 Task: Locate the nearest airport to Miami, Florida, and Fort Lauderdale, Florida.
Action: Mouse moved to (120, 72)
Screenshot: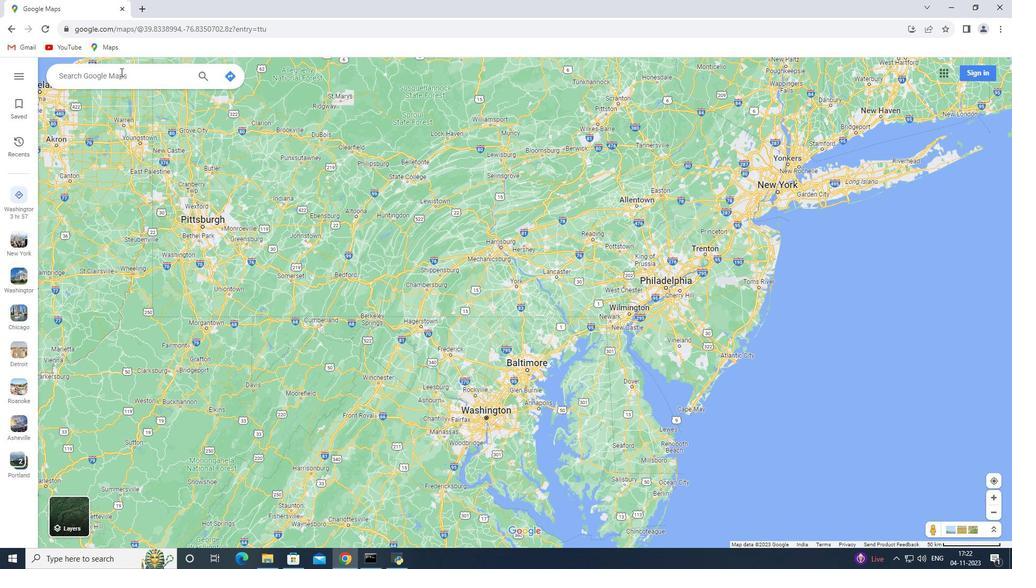 
Action: Mouse pressed left at (120, 72)
Screenshot: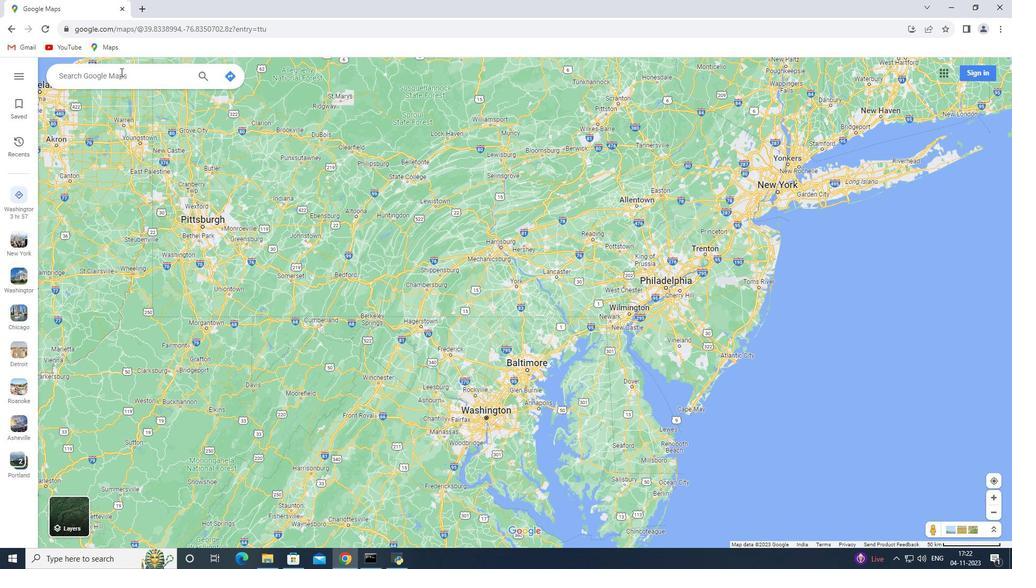 
Action: Key pressed <Key.shift_r>Miami,<Key.space><Key.shift_r><Key.shift_r><Key.shift_r>Florida<Key.enter>
Screenshot: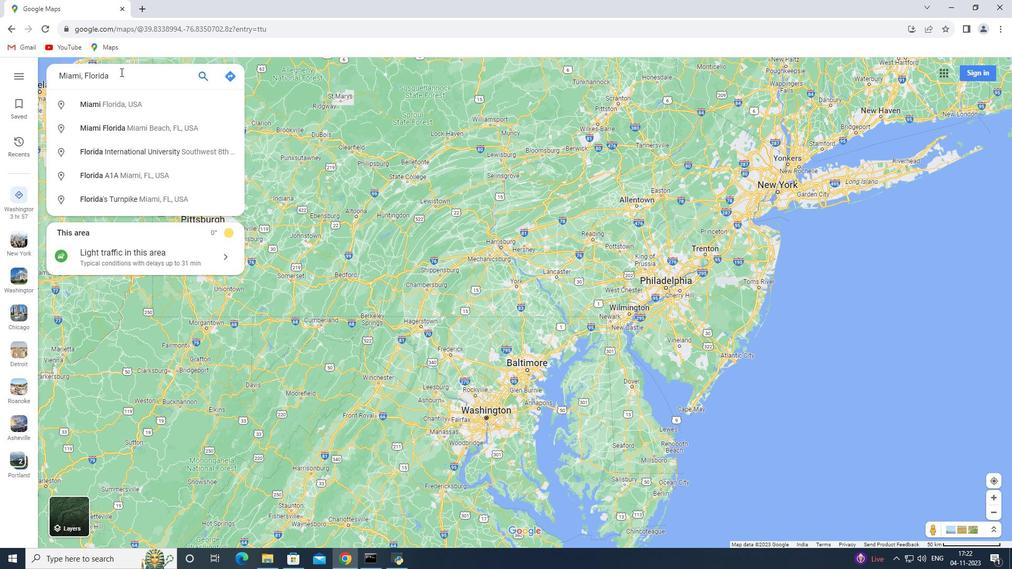 
Action: Mouse moved to (149, 251)
Screenshot: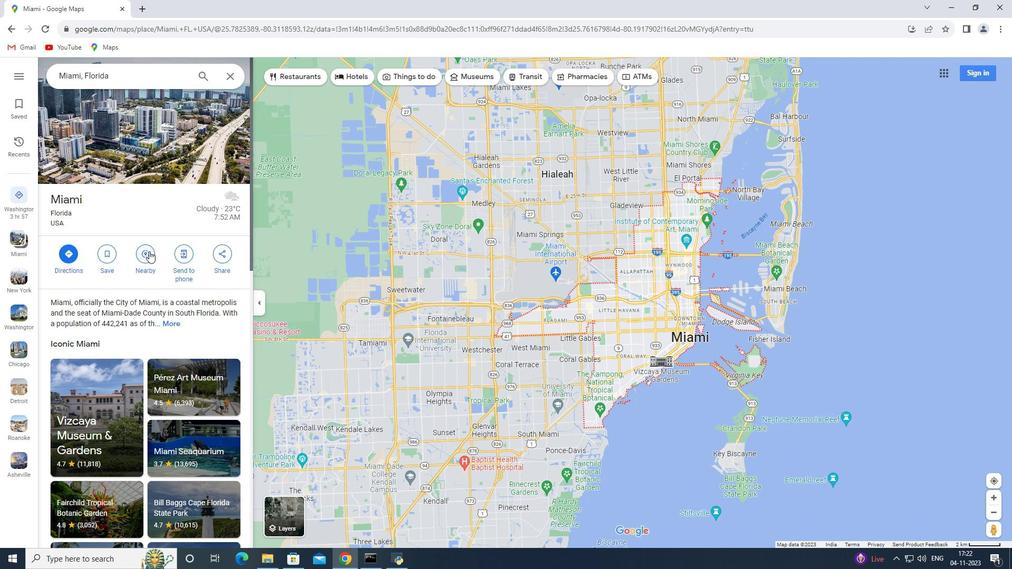 
Action: Mouse pressed left at (149, 251)
Screenshot: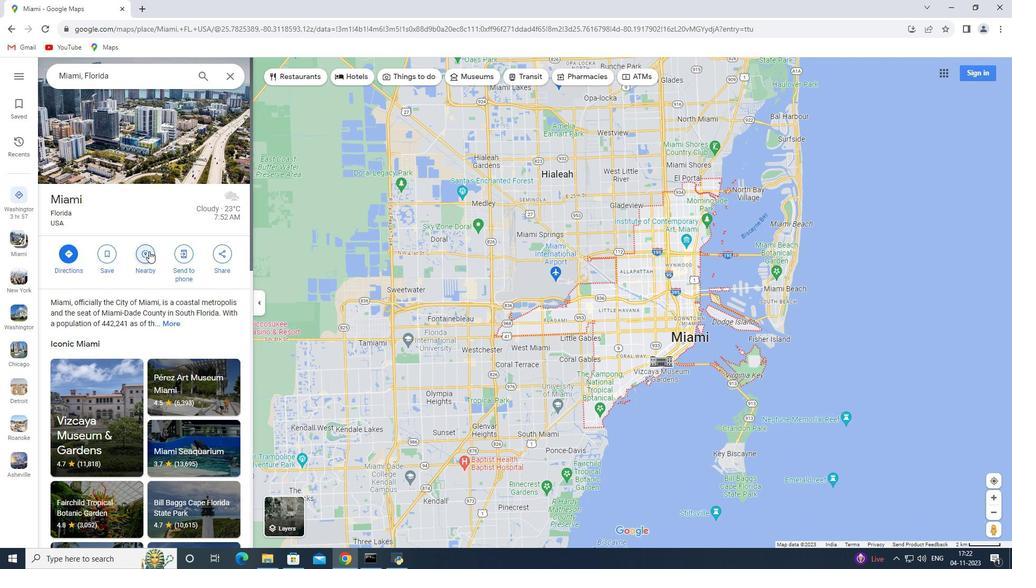 
Action: Mouse moved to (148, 251)
Screenshot: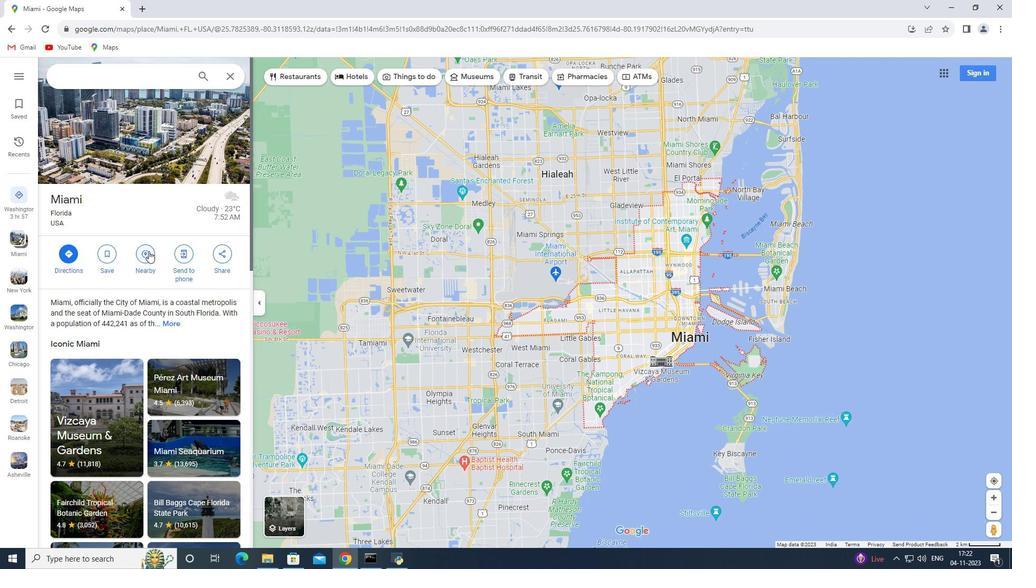 
Action: Key pressed airprt<Key.backspace><Key.backspace>ort<Key.enter>
Screenshot: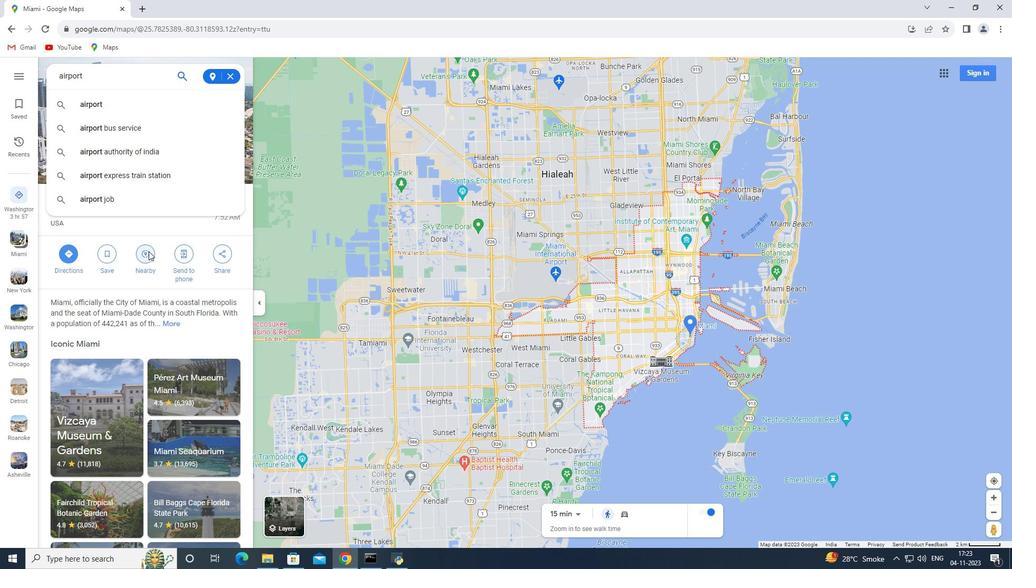 
Action: Mouse moved to (232, 74)
Screenshot: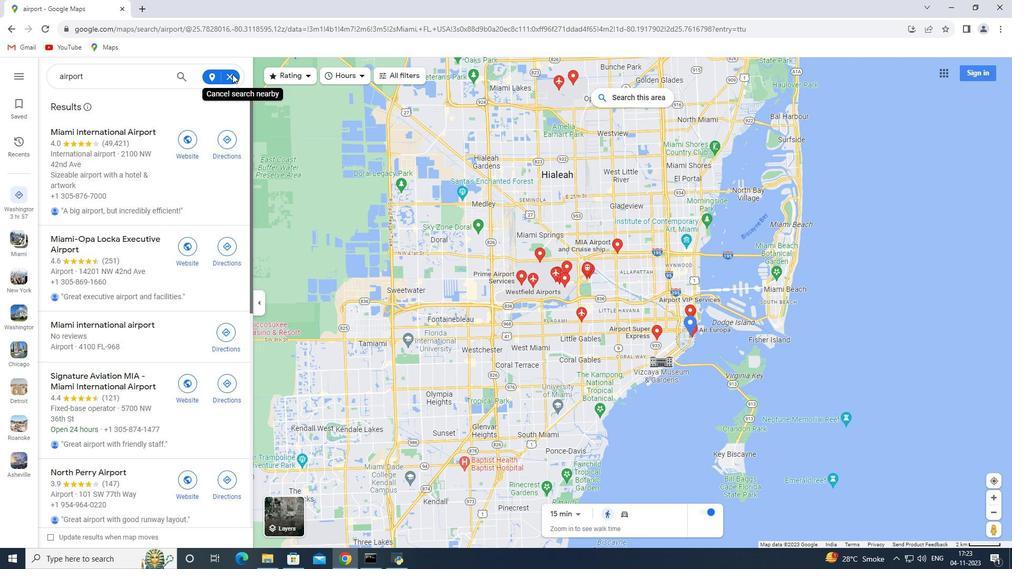 
Action: Mouse pressed left at (232, 74)
Screenshot: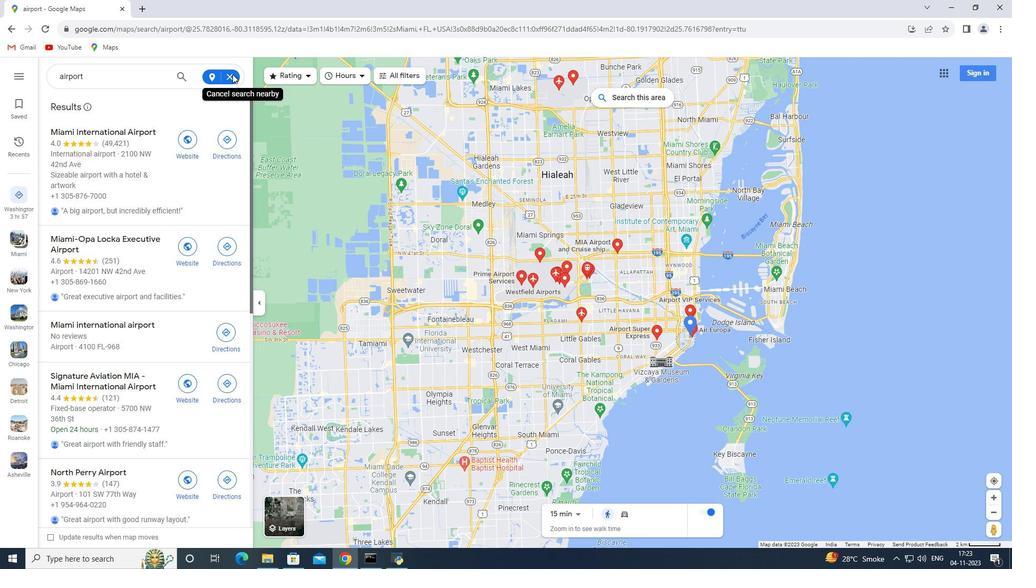 
Action: Mouse moved to (228, 75)
Screenshot: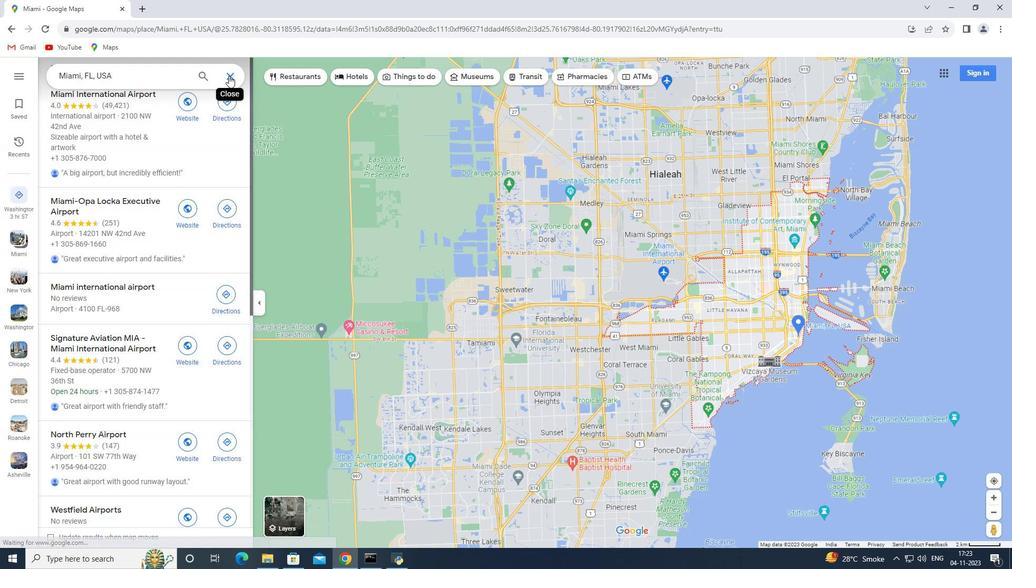 
Action: Mouse pressed left at (228, 75)
Screenshot: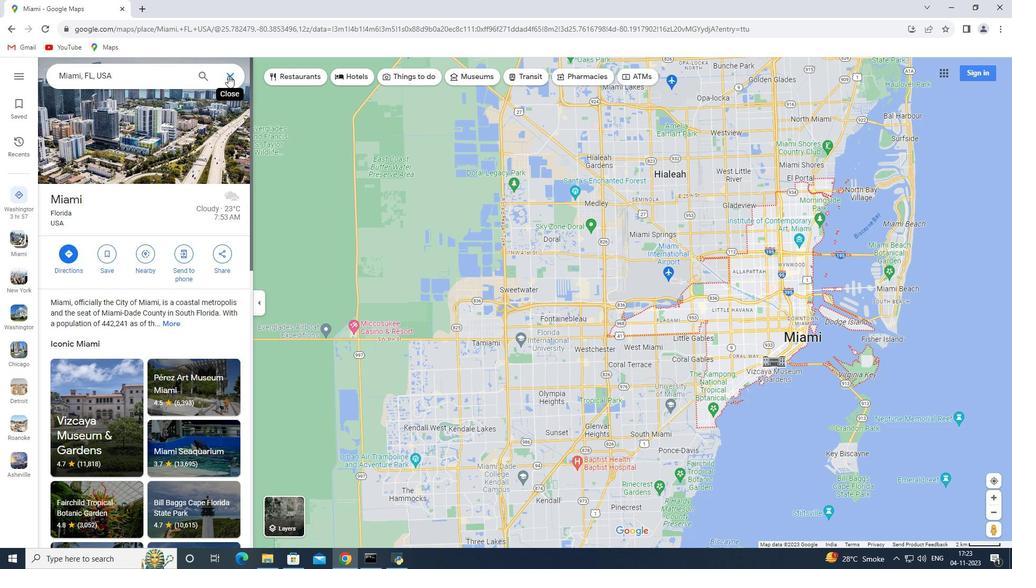 
Action: Mouse moved to (162, 78)
Screenshot: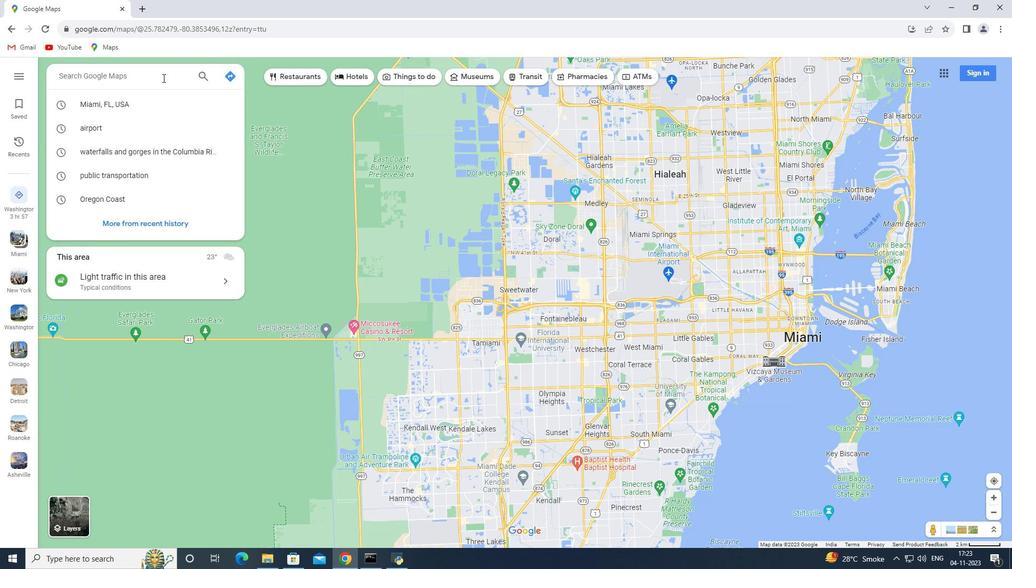 
Action: Key pressed <Key.shift_r><Key.shift_r><Key.shift_r><Key.shift_r><Key.shift_r><Key.shift_r><Key.shift_r>Fort<Key.space><Key.shift_r>Lauderdale,<Key.space><Key.shift>Florida<Key.enter>
Screenshot: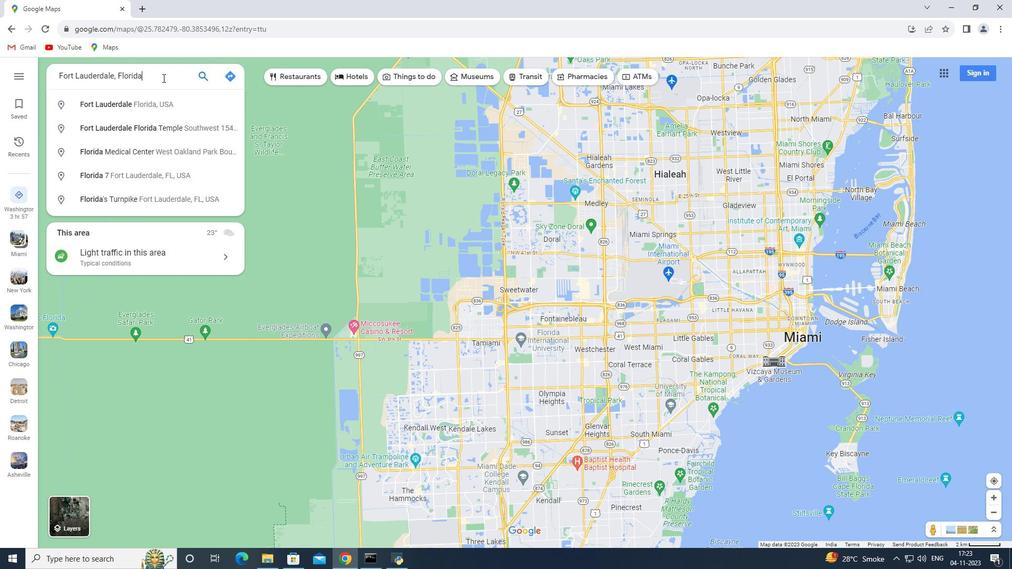 
Action: Mouse moved to (142, 255)
Screenshot: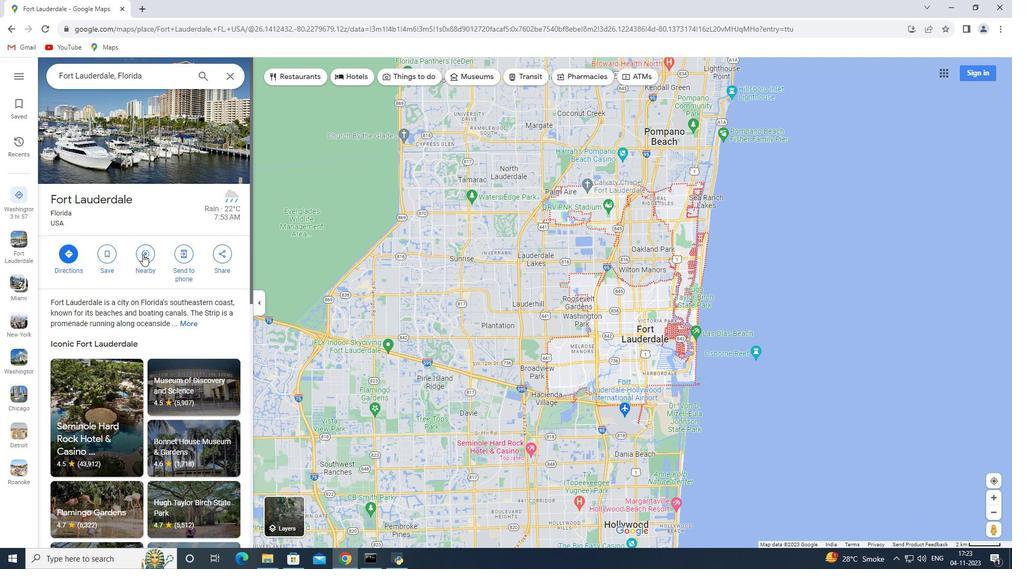 
Action: Mouse pressed left at (142, 255)
Screenshot: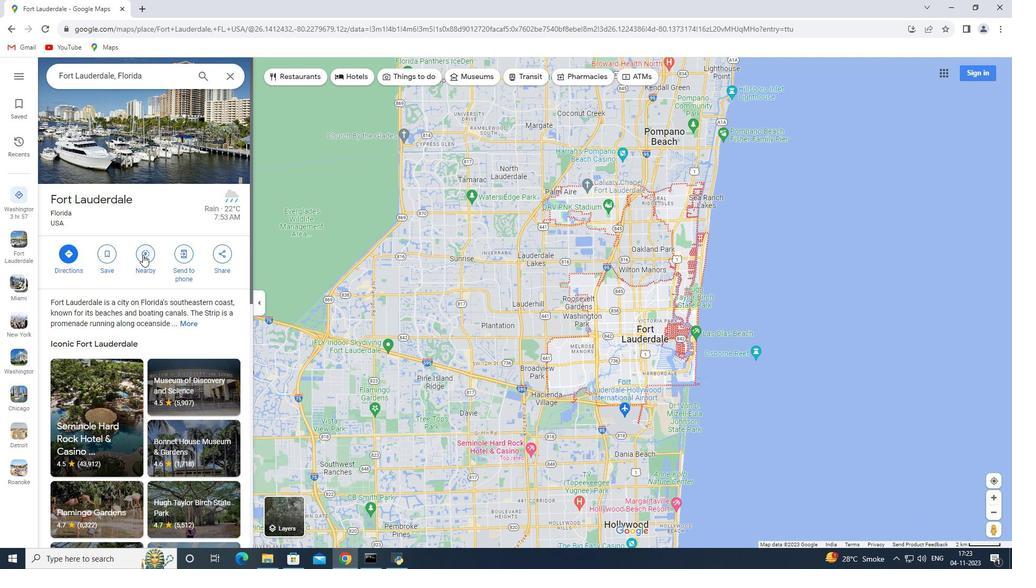 
Action: Mouse moved to (143, 255)
Screenshot: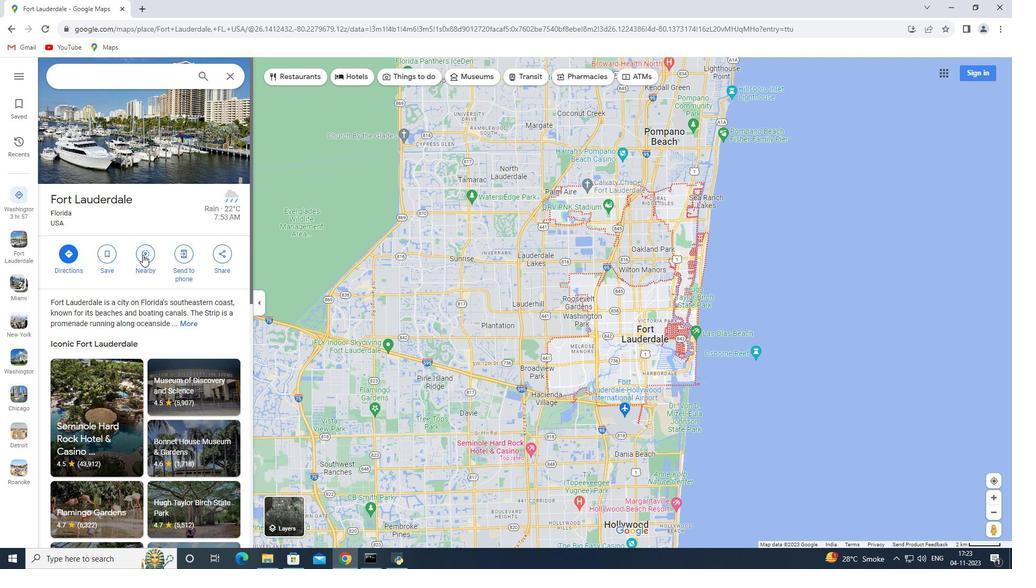 
Action: Key pressed airport<Key.enter>
Screenshot: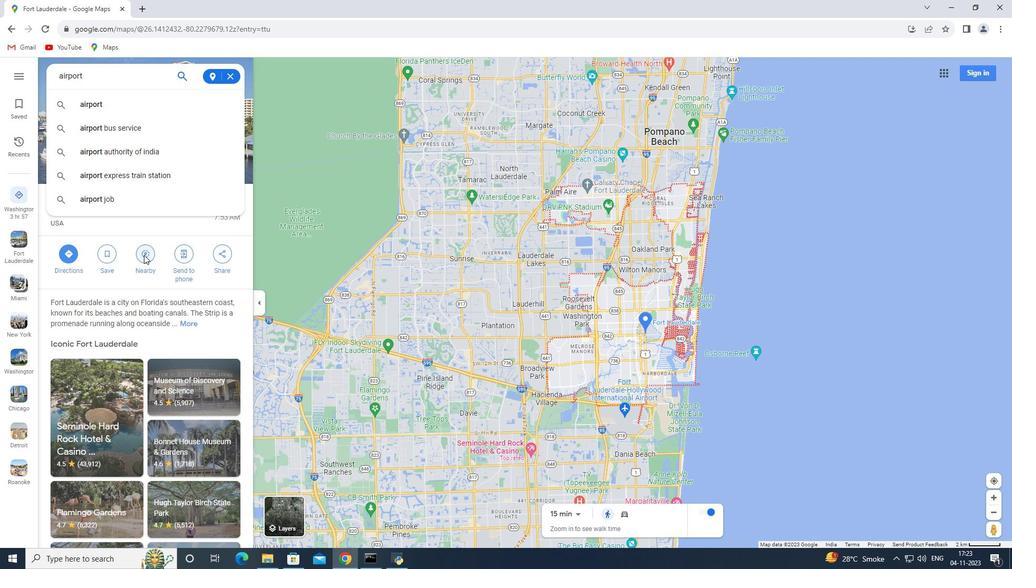 
